 Task: For heading Arial Rounded MT Bold with Underline.  font size for heading26,  'Change the font style of data to'Browallia New.  and font size to 18,  Change the alignment of both headline & data to Align middle & Align Text left.  In the sheet  auditingSalesByEmployee
Action: Mouse moved to (33, 98)
Screenshot: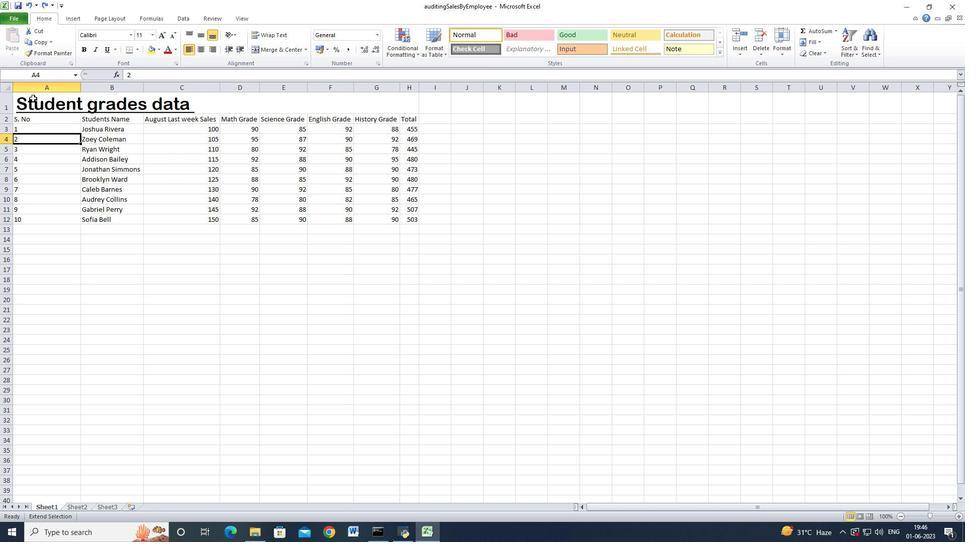 
Action: Mouse pressed left at (33, 98)
Screenshot: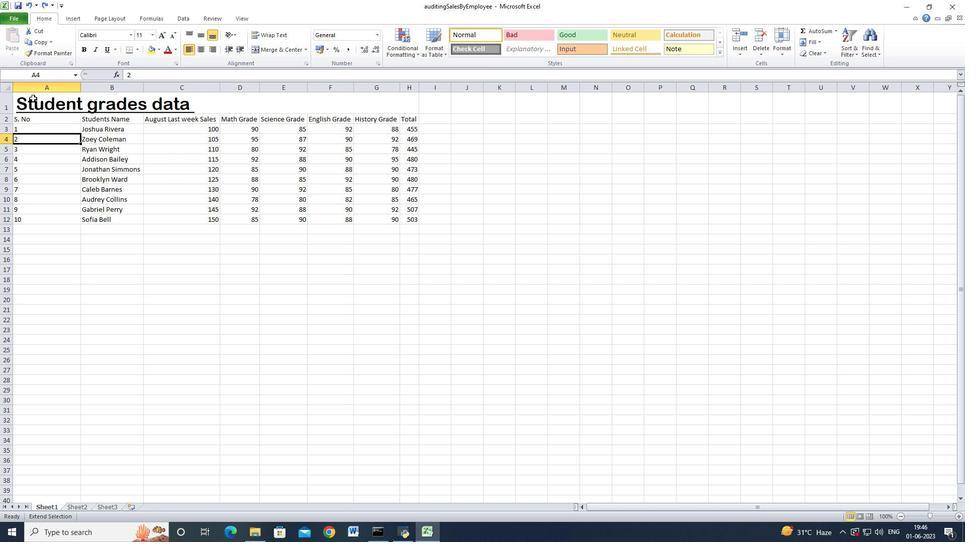 
Action: Mouse moved to (37, 104)
Screenshot: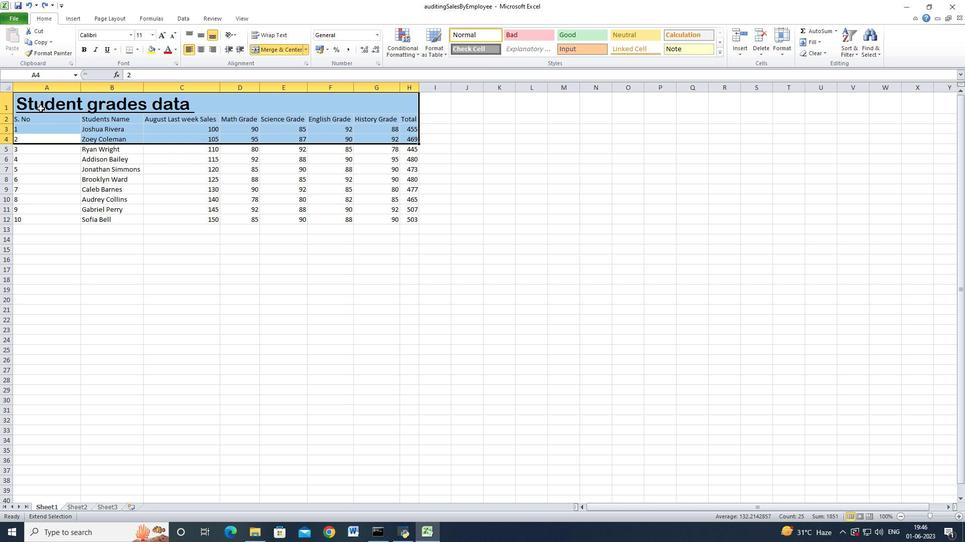 
Action: Mouse pressed left at (37, 104)
Screenshot: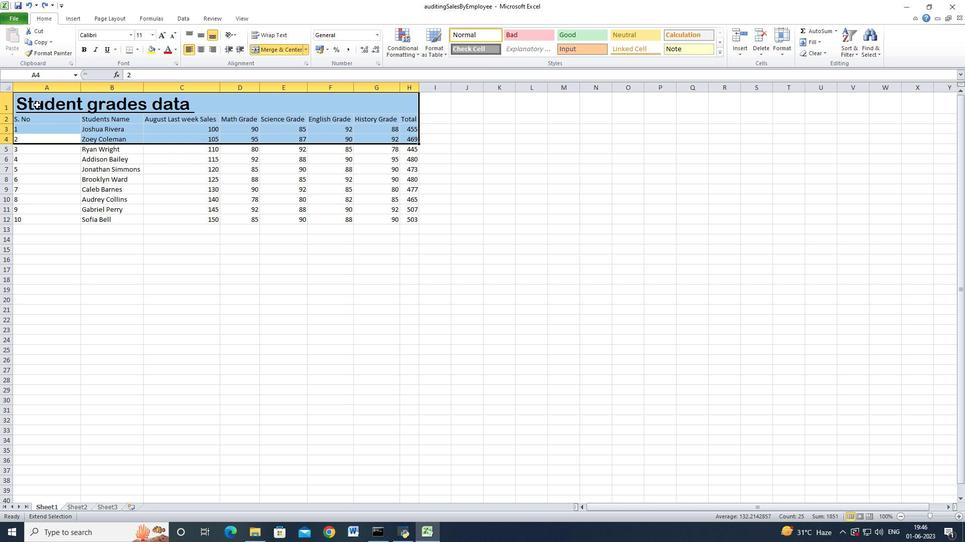 
Action: Mouse moved to (67, 149)
Screenshot: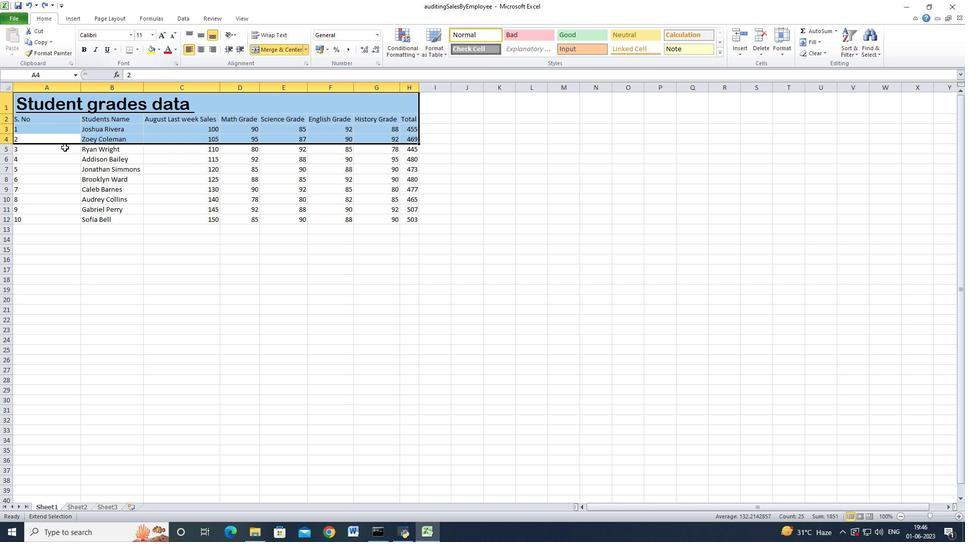 
Action: Mouse pressed left at (67, 149)
Screenshot: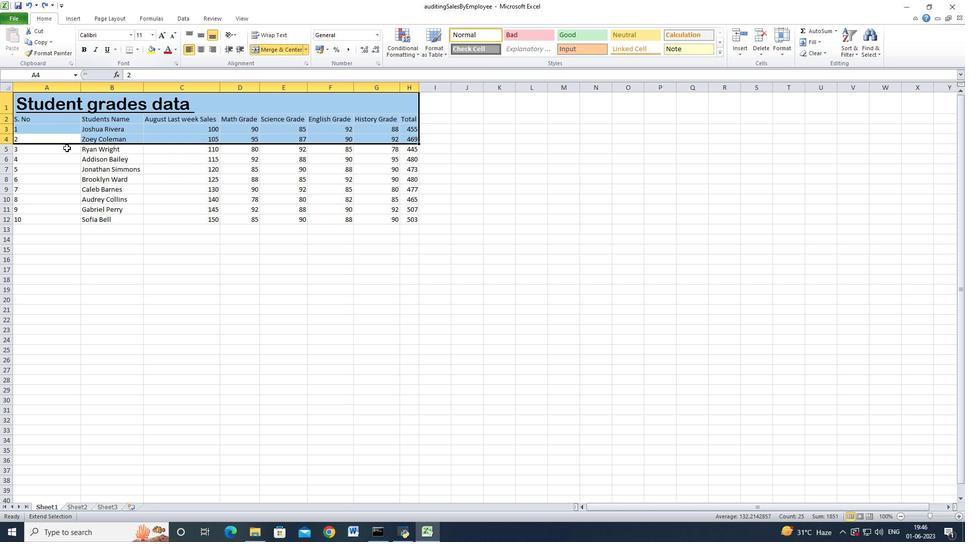 
Action: Mouse moved to (71, 127)
Screenshot: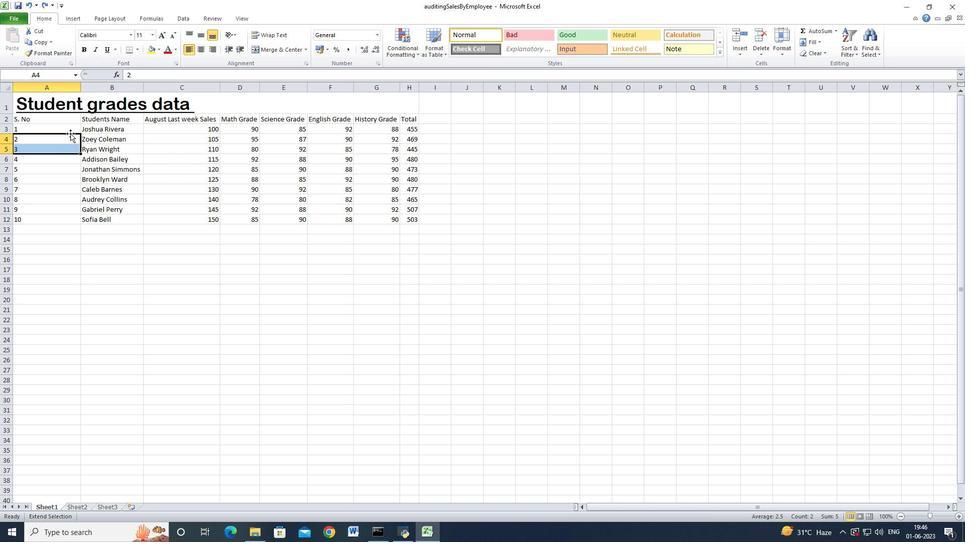 
Action: Key pressed <Key.esc>
Screenshot: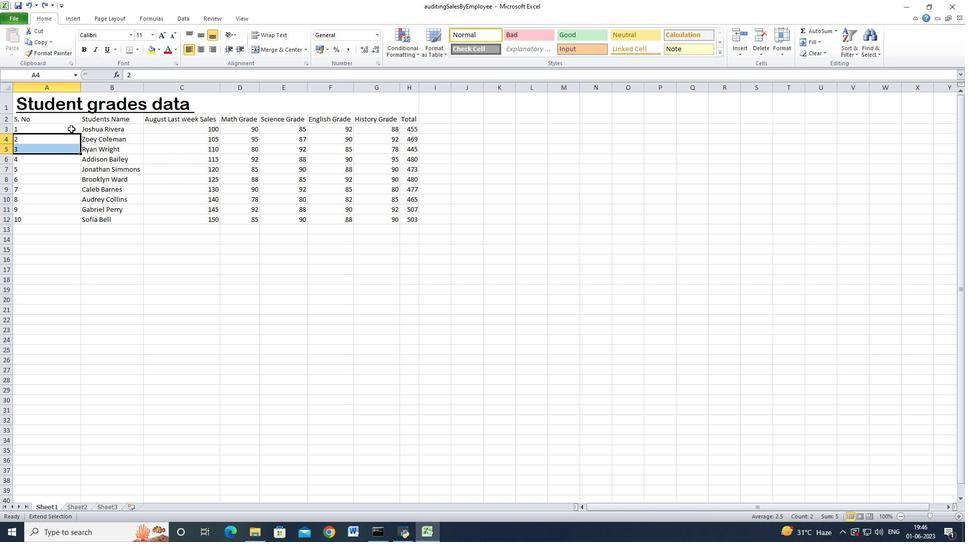 
Action: Mouse moved to (68, 100)
Screenshot: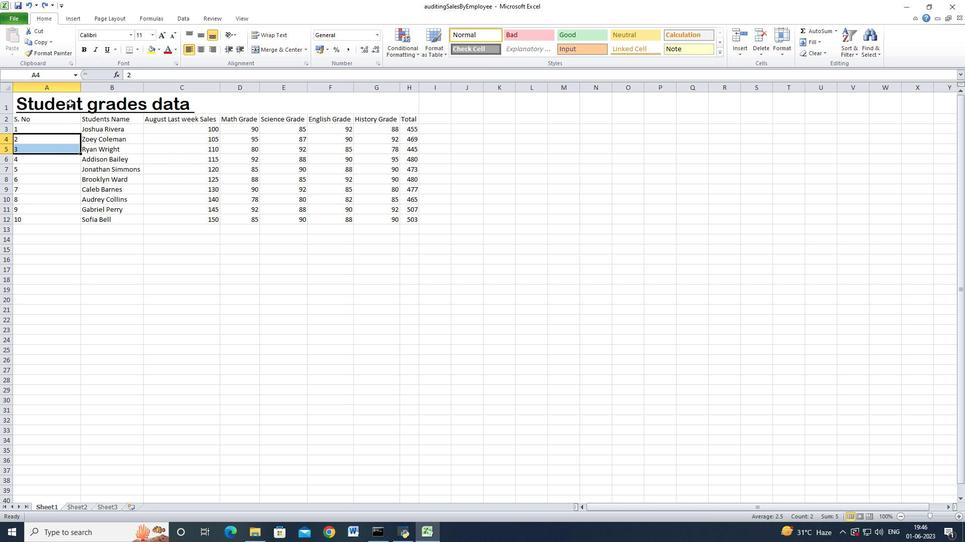 
Action: Mouse pressed left at (68, 100)
Screenshot: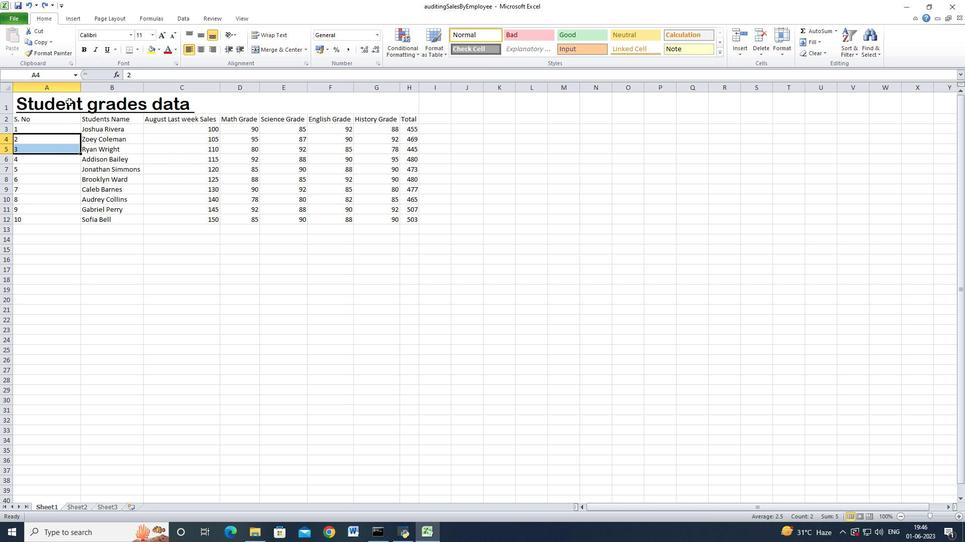 
Action: Mouse moved to (130, 34)
Screenshot: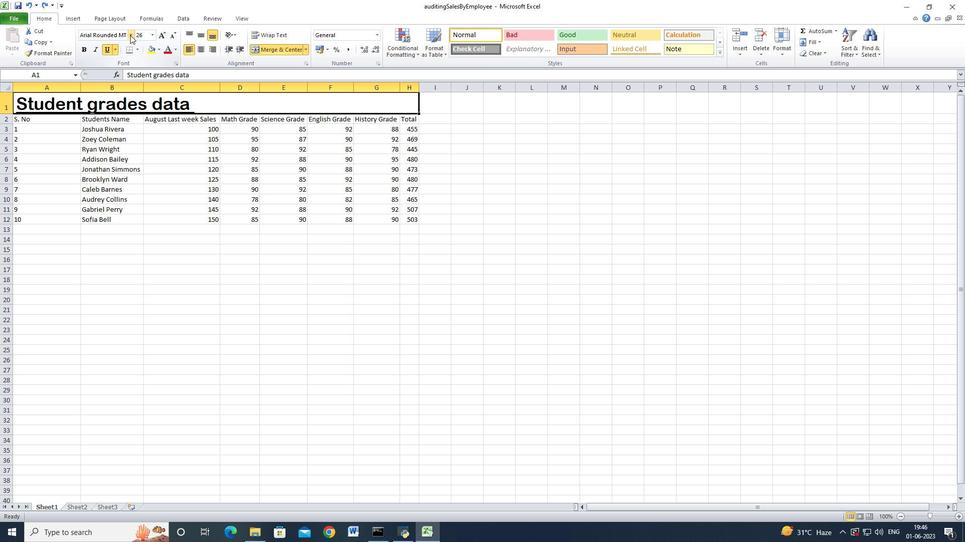 
Action: Mouse pressed left at (130, 34)
Screenshot: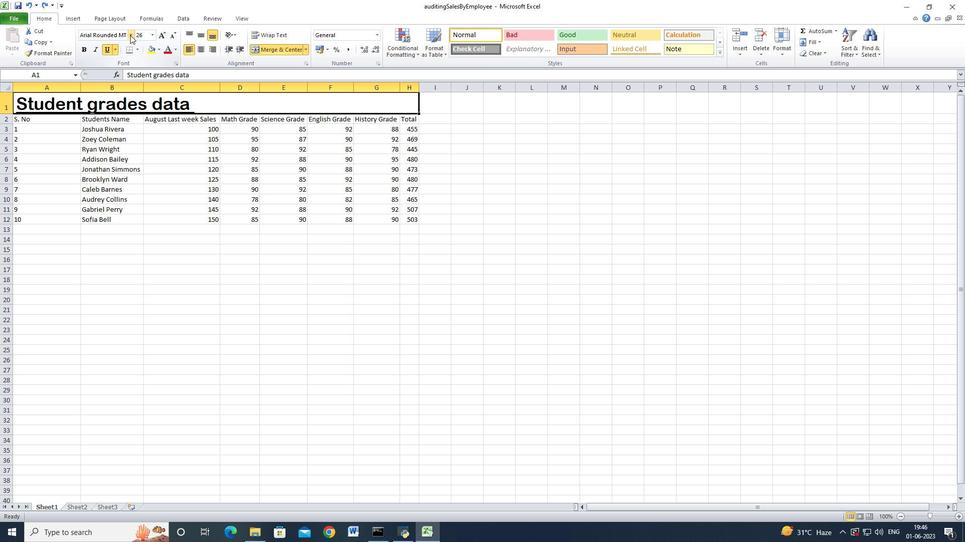 
Action: Mouse moved to (140, 153)
Screenshot: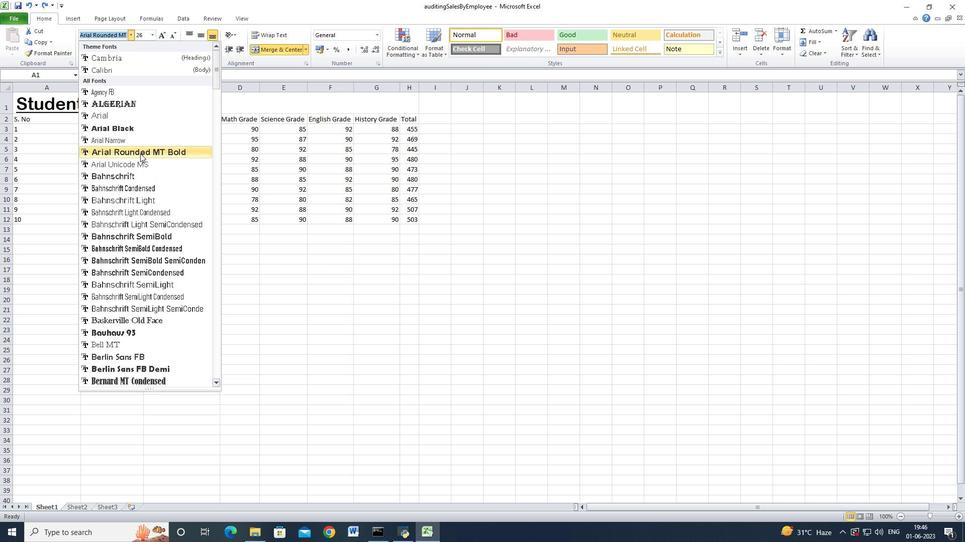 
Action: Mouse pressed left at (140, 153)
Screenshot: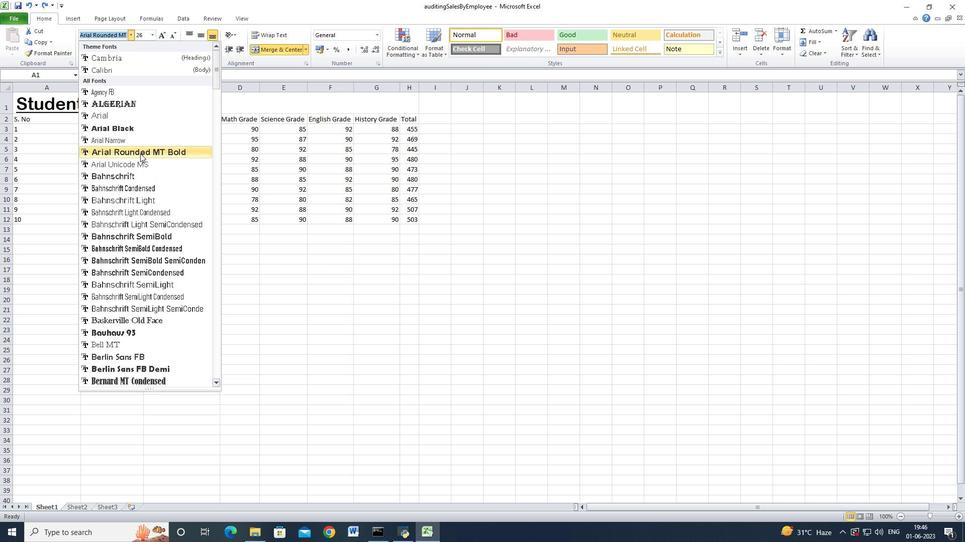 
Action: Mouse moved to (152, 32)
Screenshot: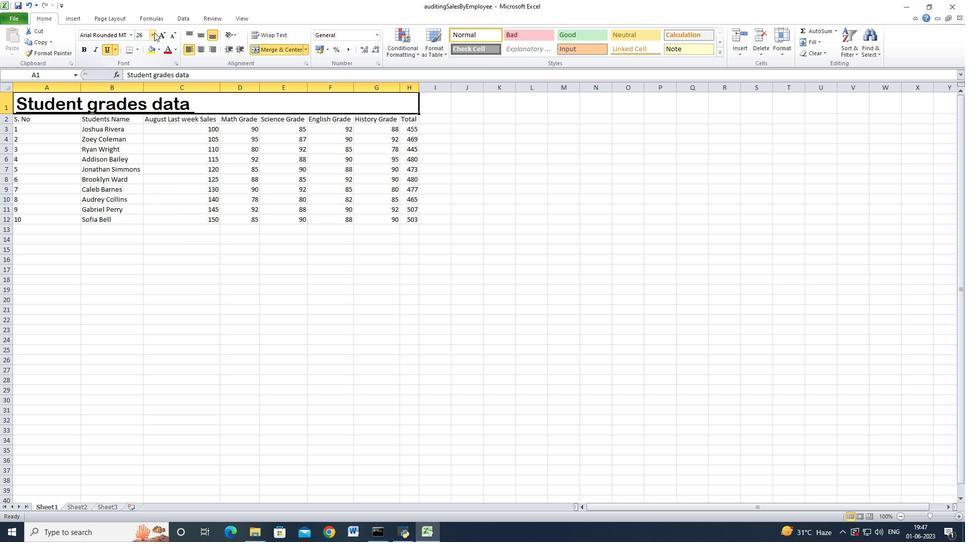 
Action: Mouse pressed left at (152, 32)
Screenshot: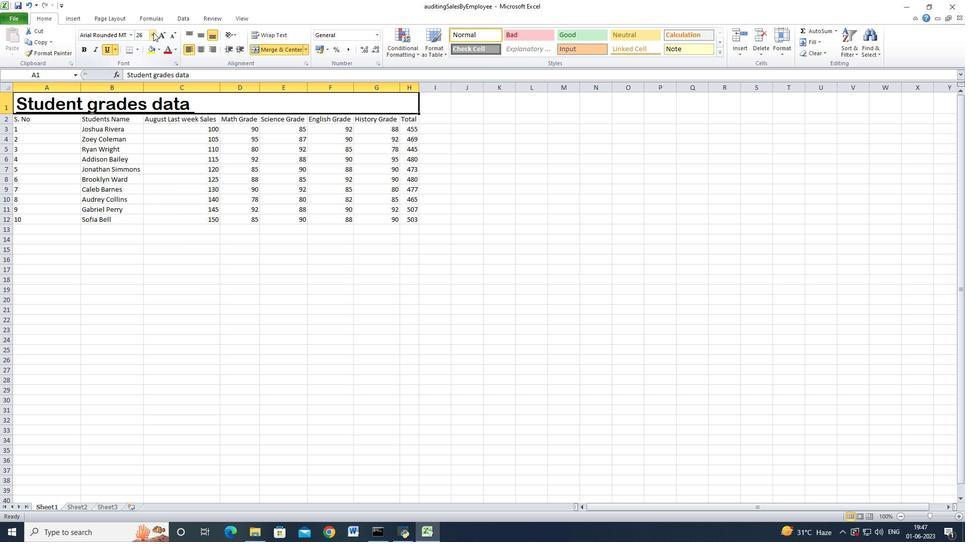 
Action: Mouse moved to (138, 139)
Screenshot: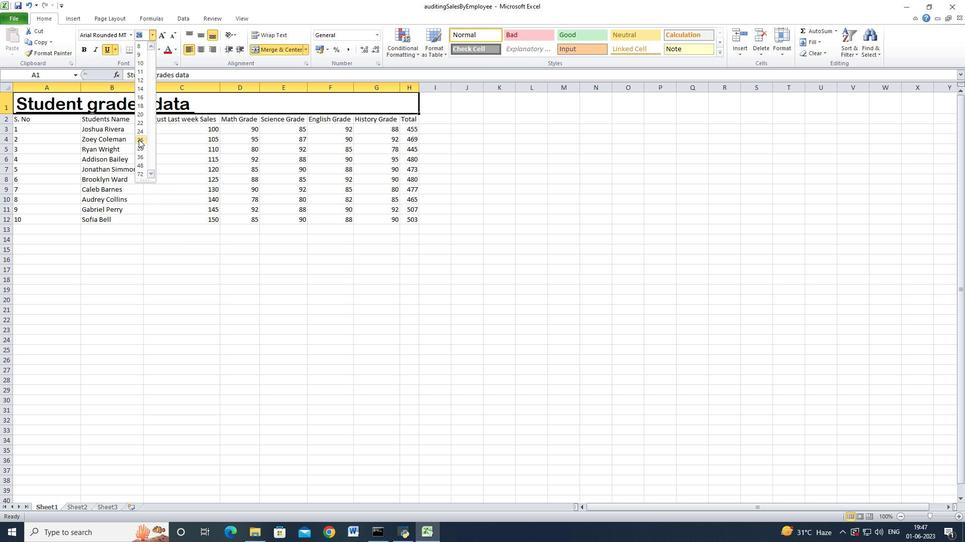 
Action: Mouse pressed left at (138, 139)
Screenshot: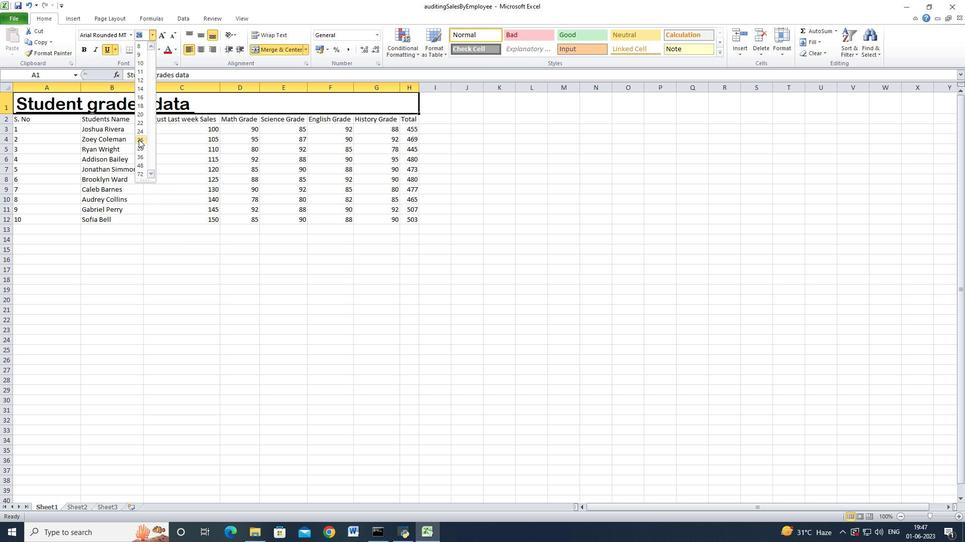 
Action: Mouse moved to (105, 50)
Screenshot: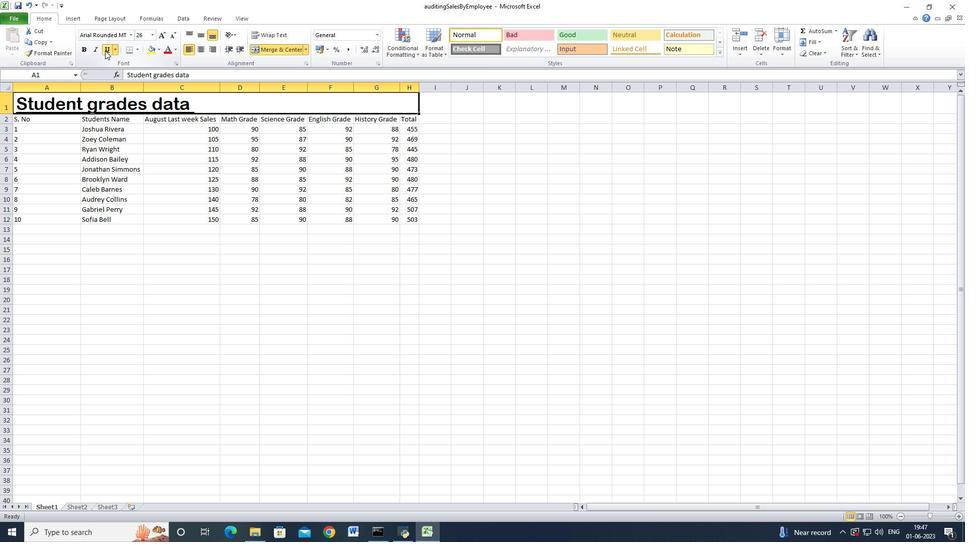 
Action: Mouse pressed left at (105, 50)
Screenshot: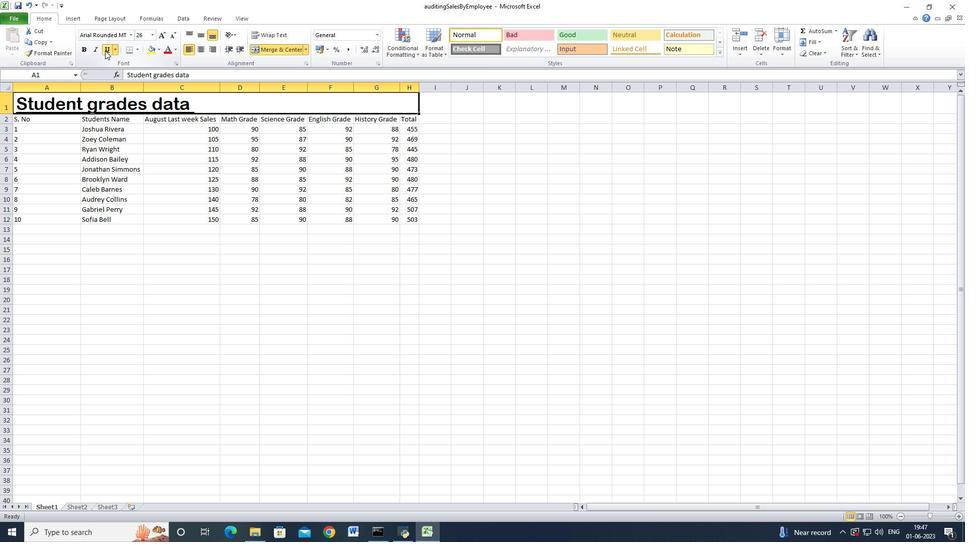
Action: Mouse moved to (106, 50)
Screenshot: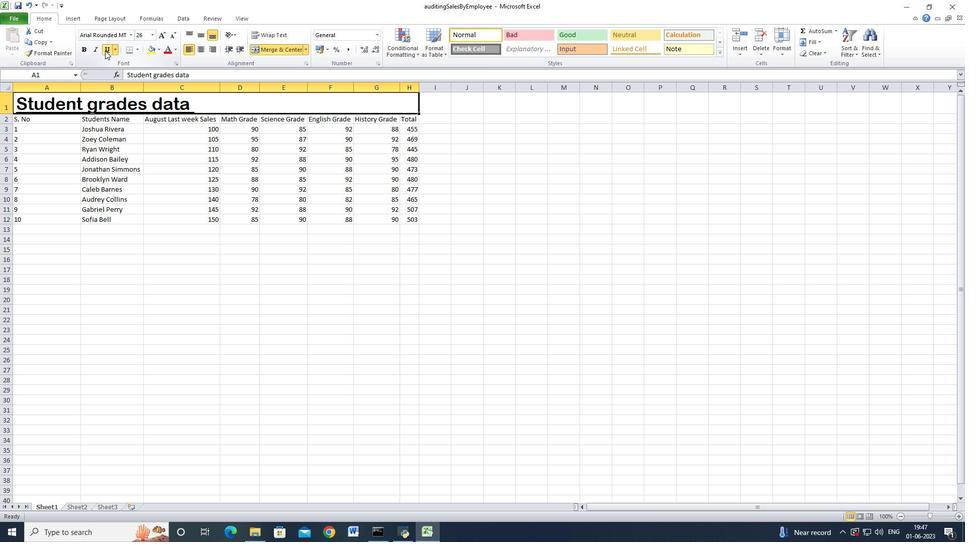 
Action: Mouse pressed left at (106, 50)
Screenshot: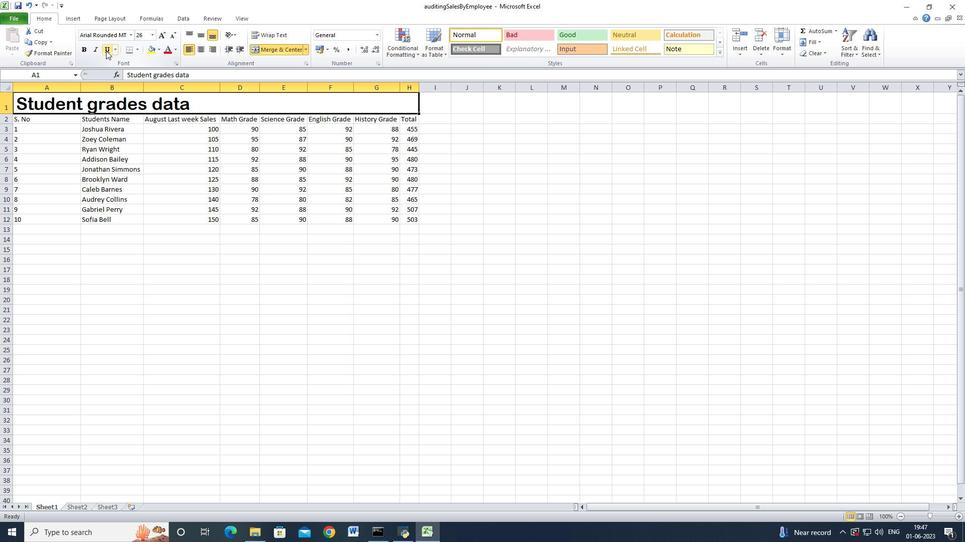 
Action: Mouse moved to (45, 118)
Screenshot: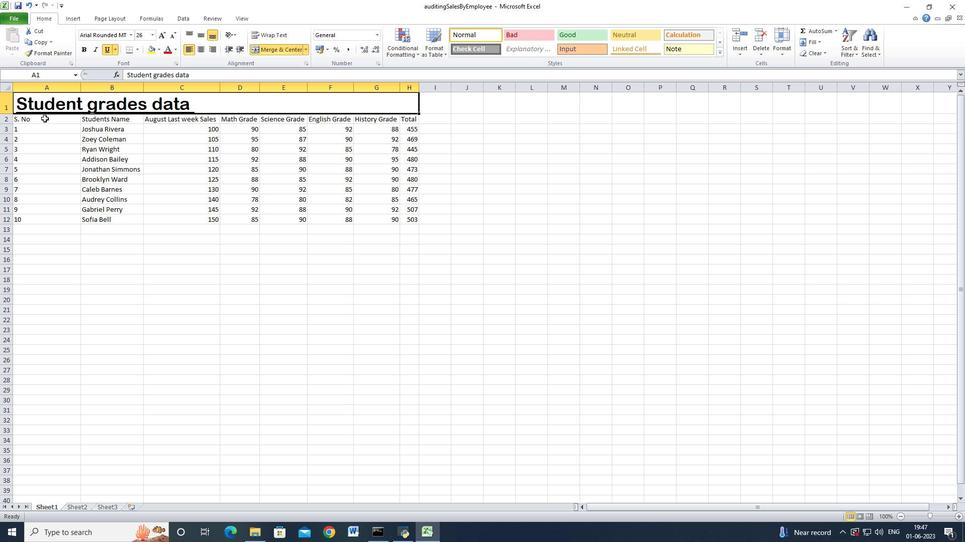 
Action: Mouse pressed left at (45, 118)
Screenshot: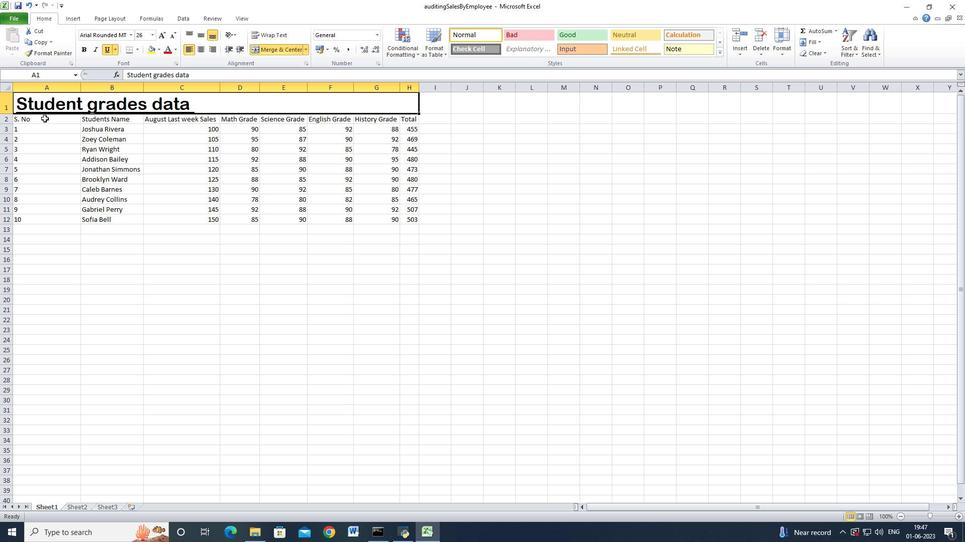 
Action: Mouse moved to (130, 34)
Screenshot: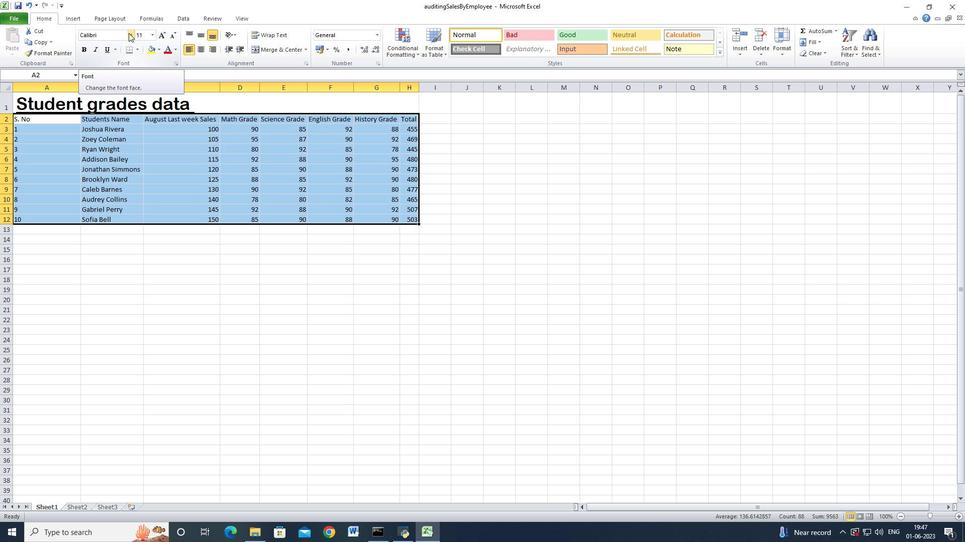 
Action: Mouse pressed left at (130, 34)
Screenshot: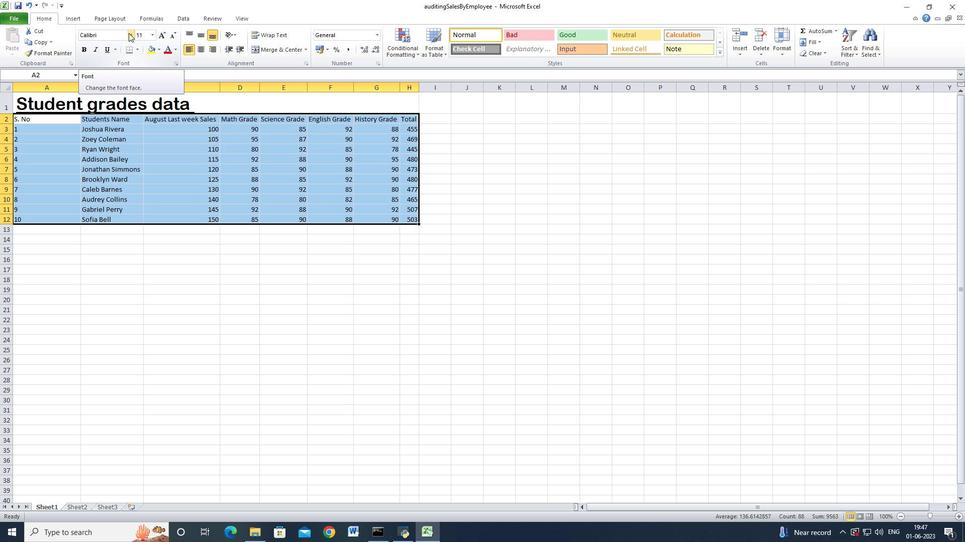 
Action: Mouse moved to (121, 45)
Screenshot: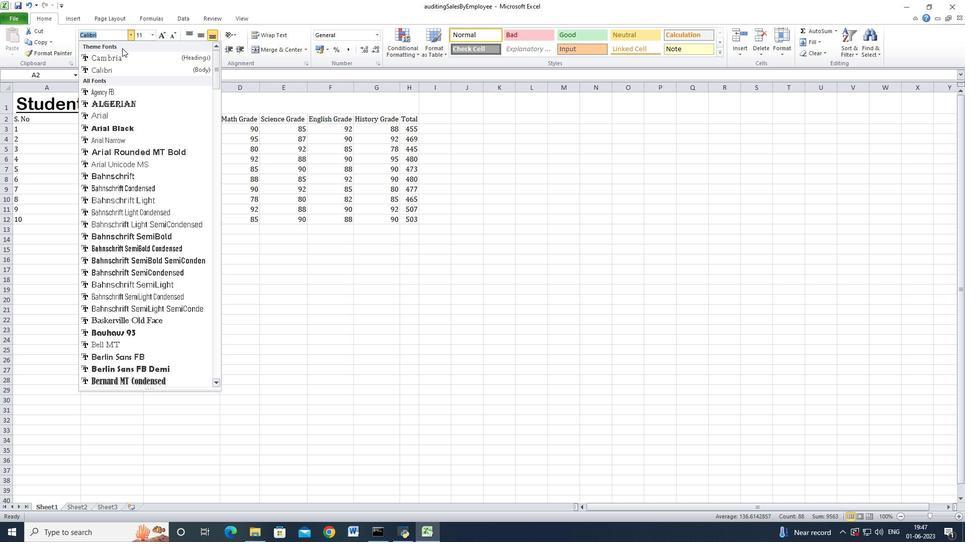 
Action: Key pressed browallia<Key.space>new<Key.enter>
Screenshot: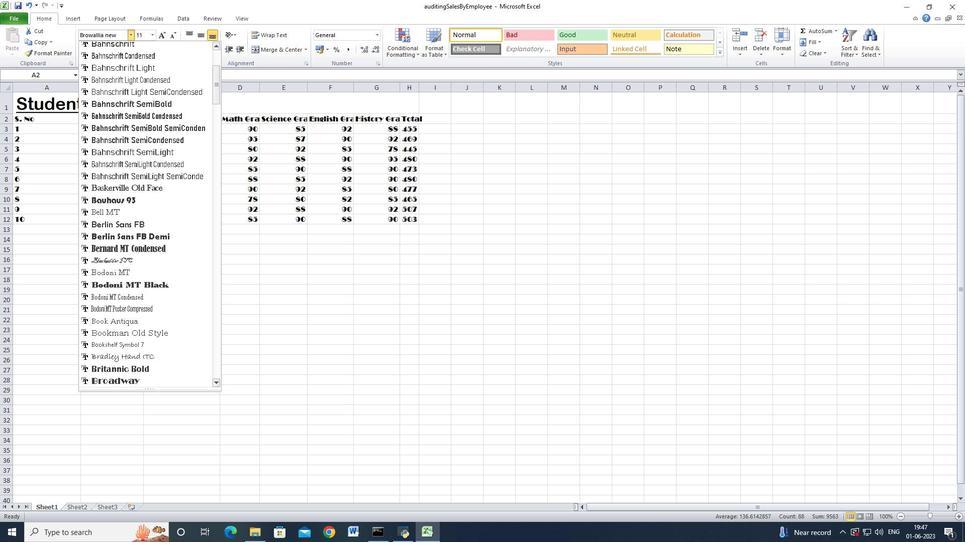 
Action: Mouse moved to (151, 38)
Screenshot: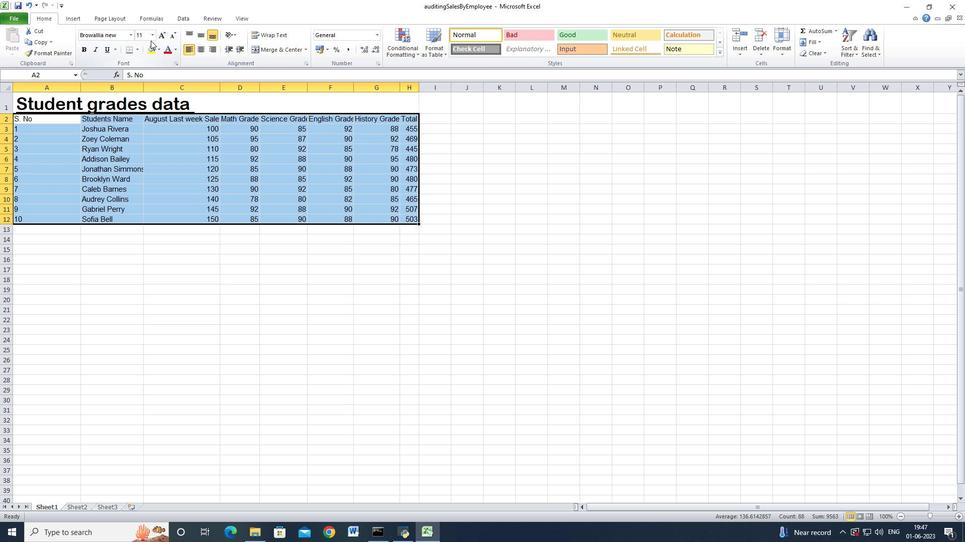 
Action: Mouse pressed left at (151, 38)
Screenshot: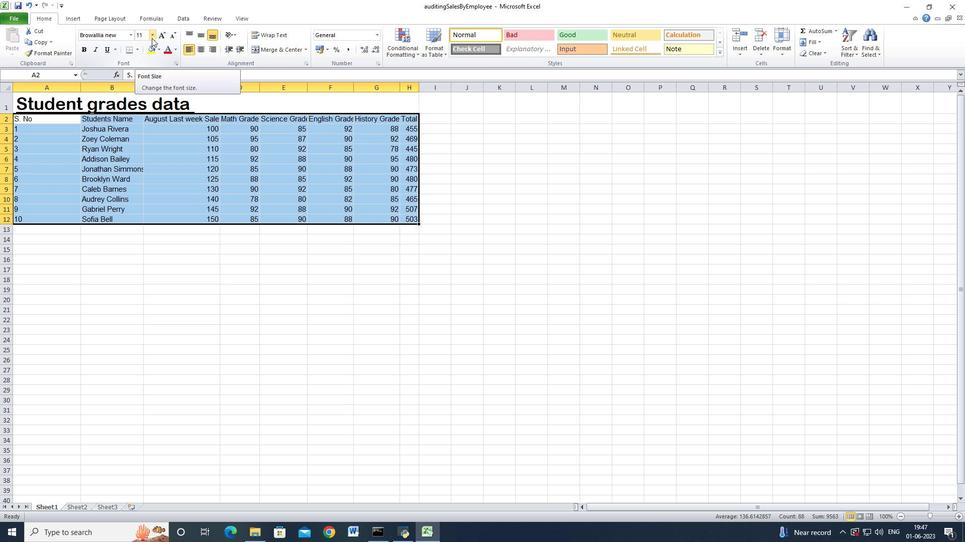 
Action: Mouse moved to (143, 105)
Screenshot: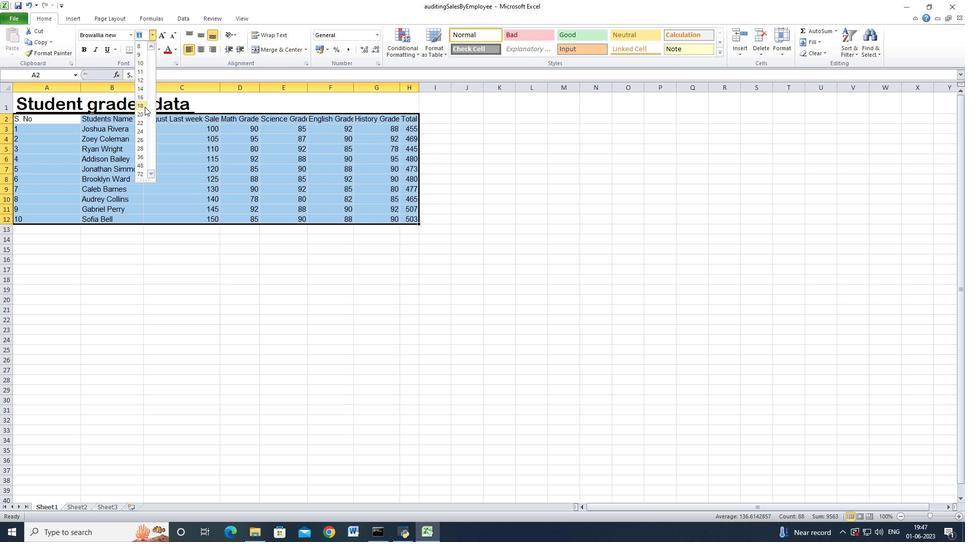 
Action: Mouse pressed left at (143, 105)
Screenshot: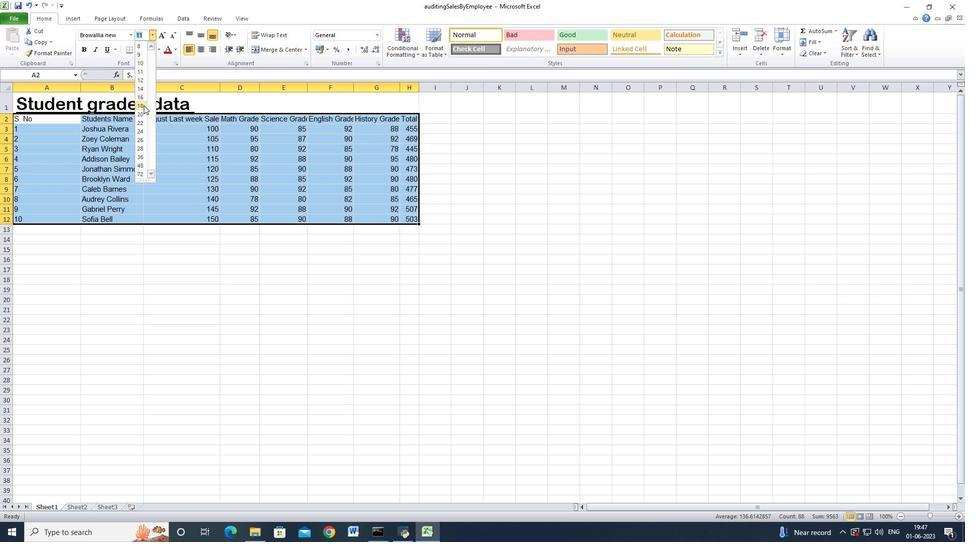 
Action: Mouse moved to (52, 101)
Screenshot: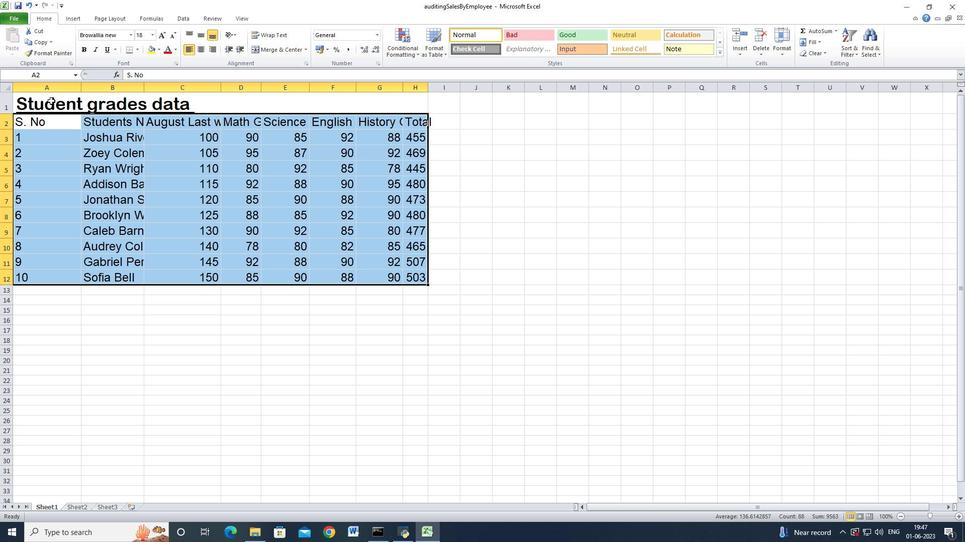 
Action: Mouse pressed left at (52, 101)
Screenshot: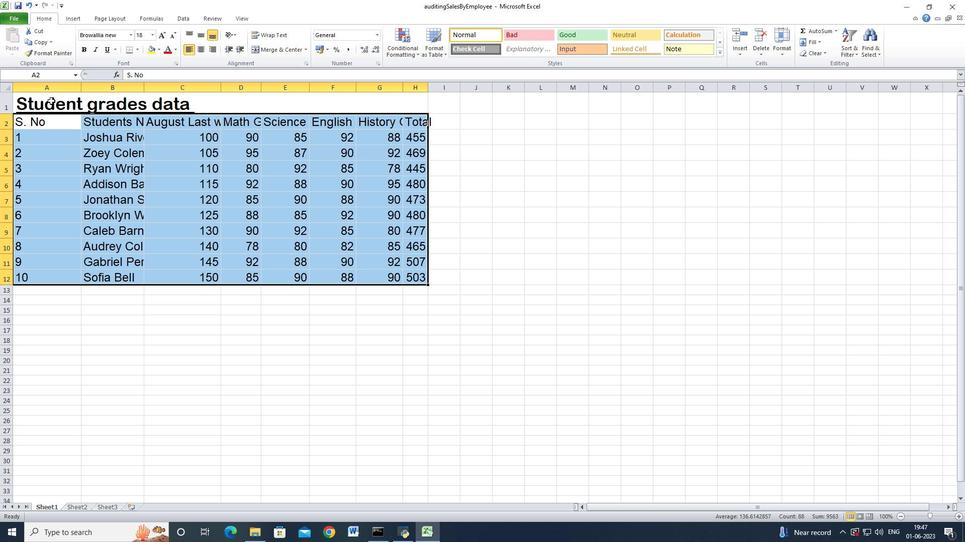 
Action: Mouse moved to (202, 34)
Screenshot: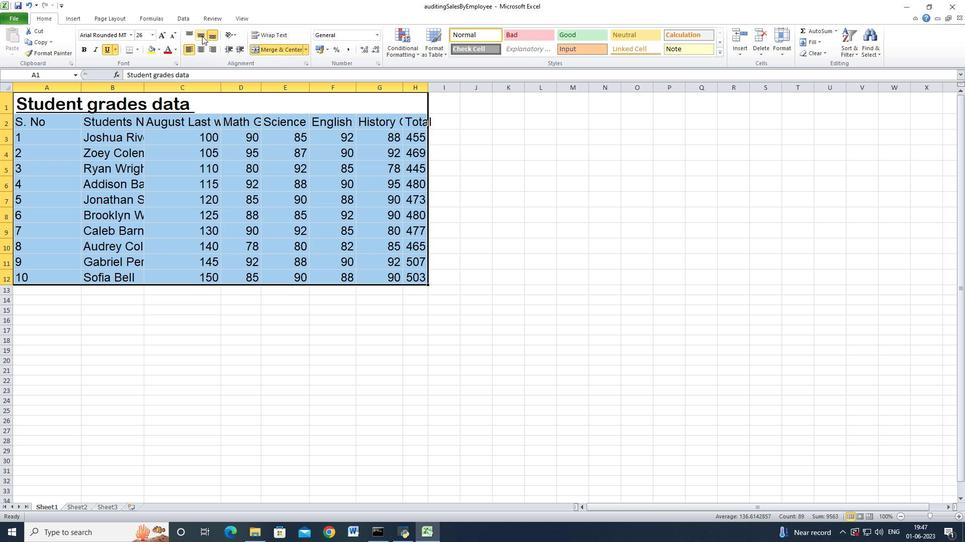 
Action: Mouse pressed left at (202, 34)
Screenshot: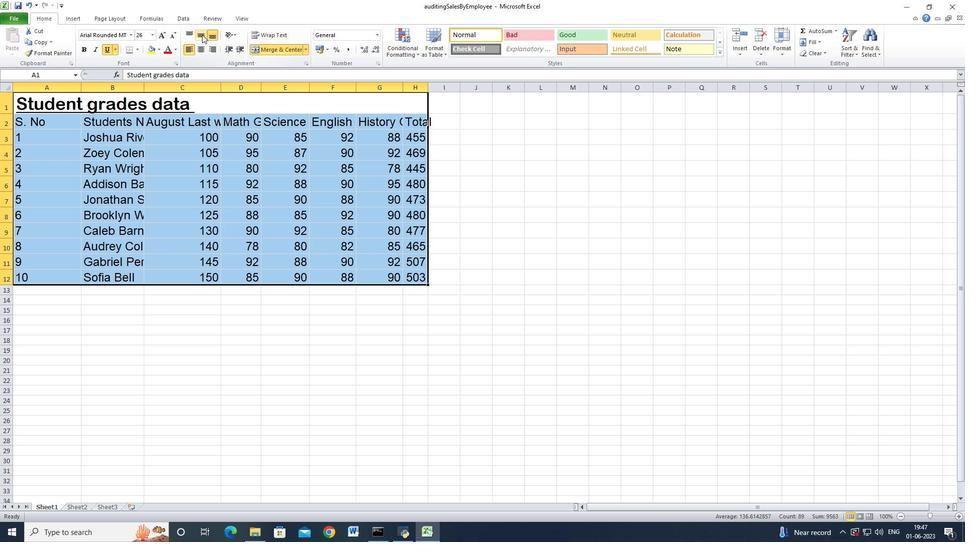 
Action: Mouse moved to (196, 51)
Screenshot: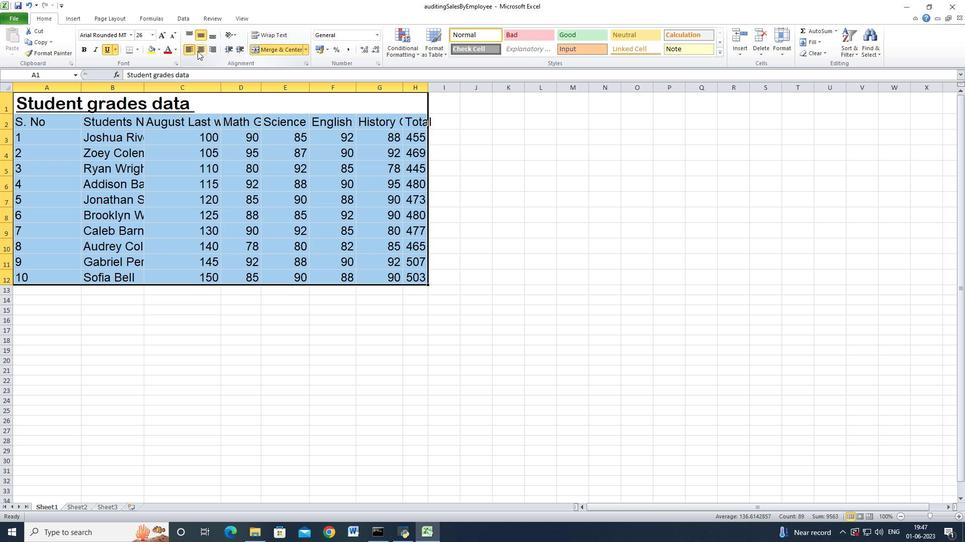 
Action: Mouse pressed left at (196, 51)
Screenshot: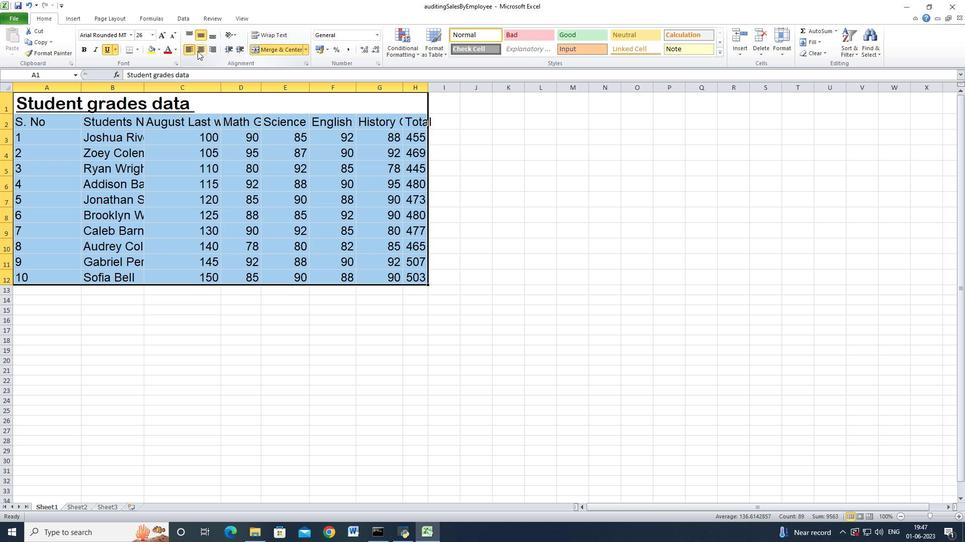
Action: Mouse moved to (190, 48)
Screenshot: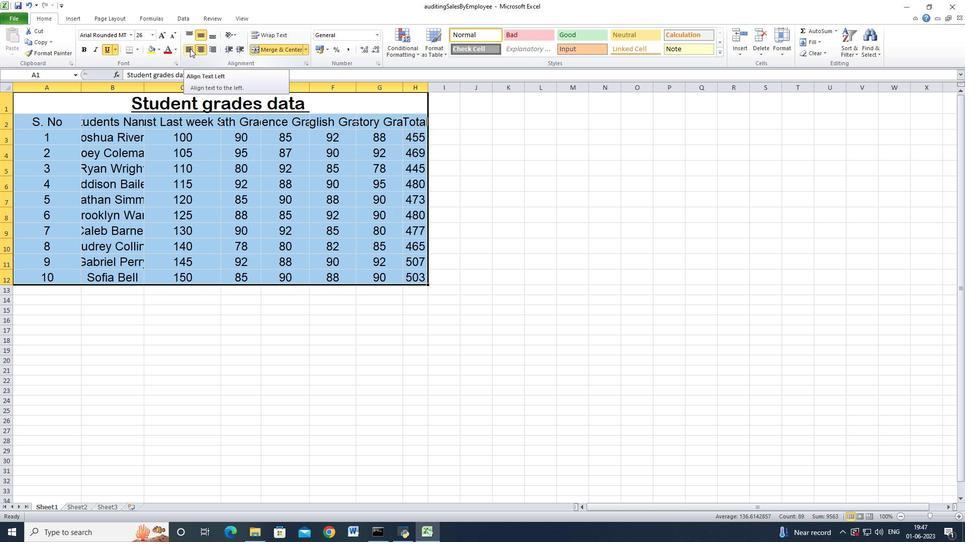 
Action: Mouse pressed left at (190, 48)
Screenshot: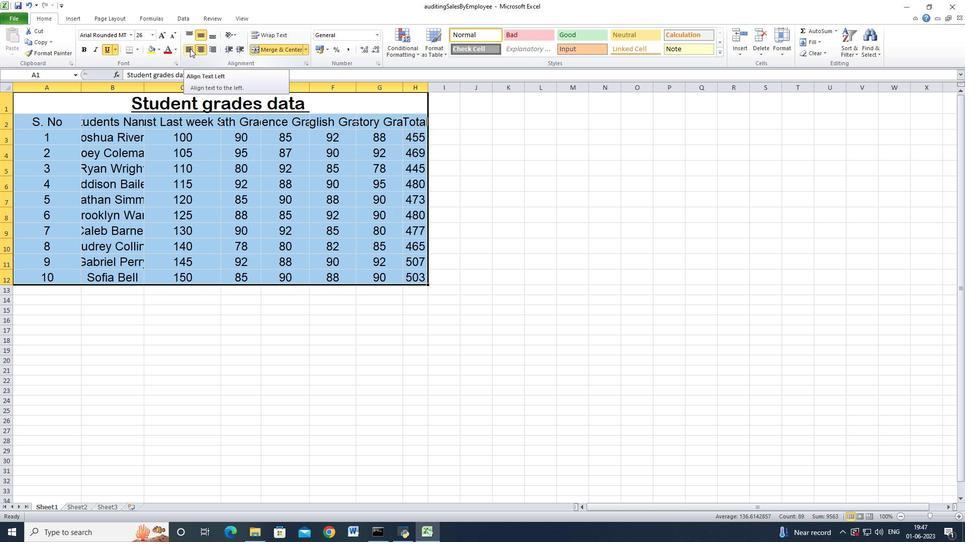 
Action: Mouse moved to (157, 163)
Screenshot: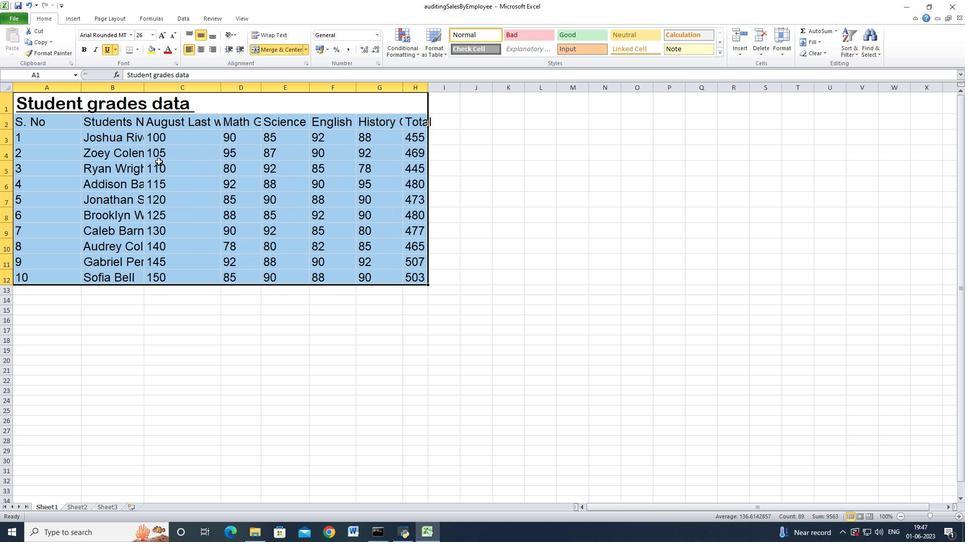 
Action: Mouse pressed left at (157, 163)
Screenshot: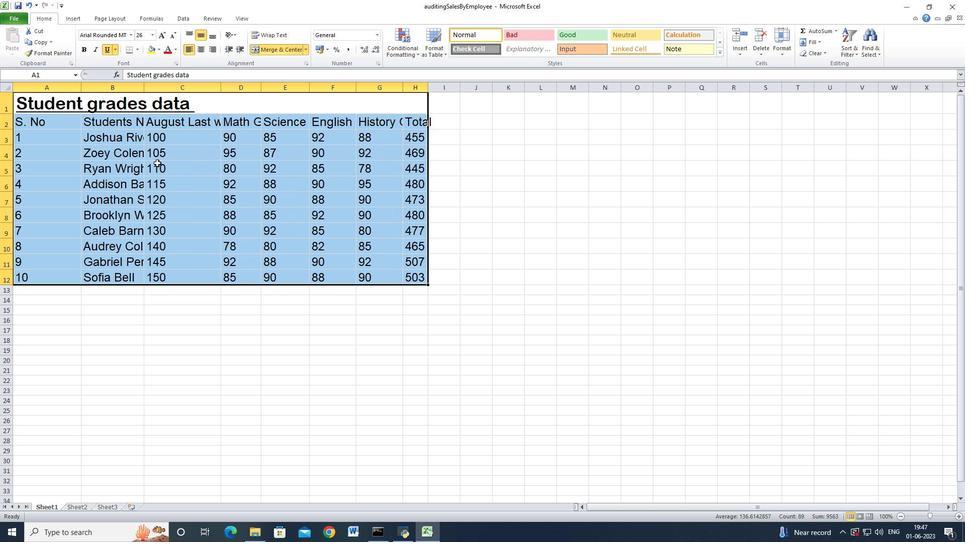 
Action: Mouse moved to (10, 88)
Screenshot: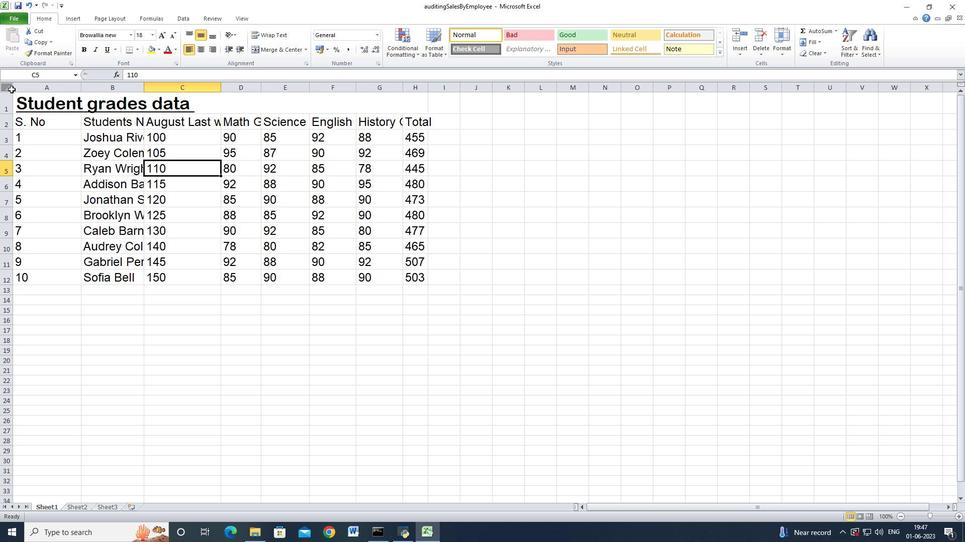 
Action: Mouse pressed left at (10, 88)
Screenshot: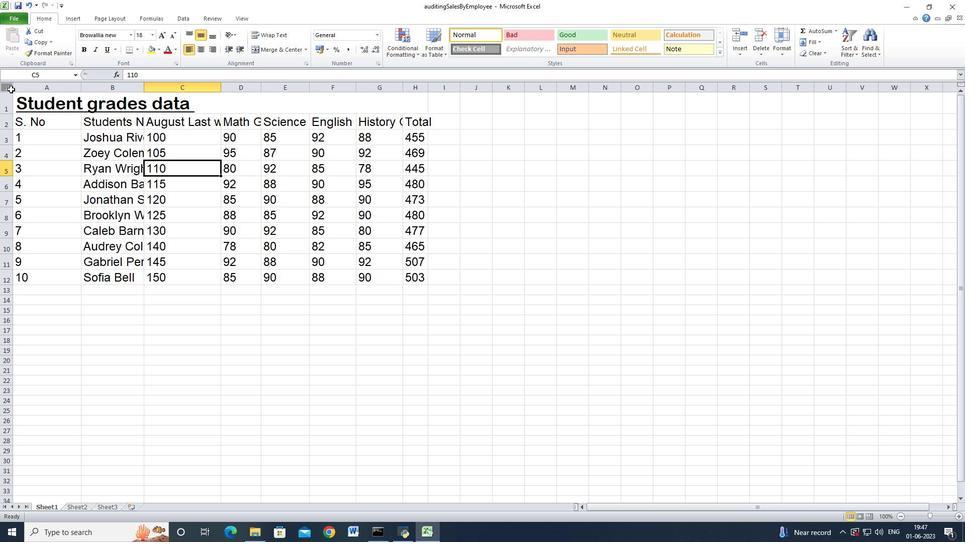 
Action: Mouse moved to (80, 86)
Screenshot: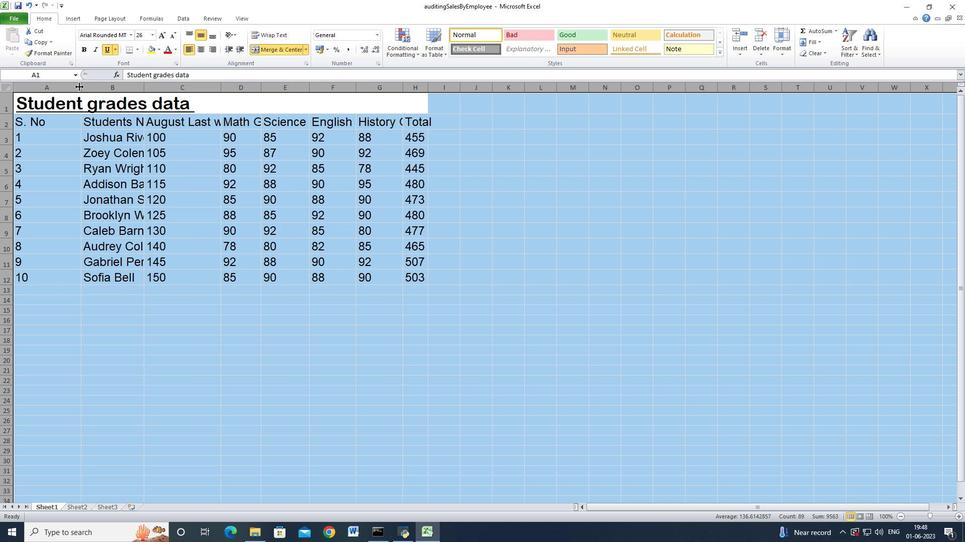 
Action: Mouse pressed left at (80, 86)
Screenshot: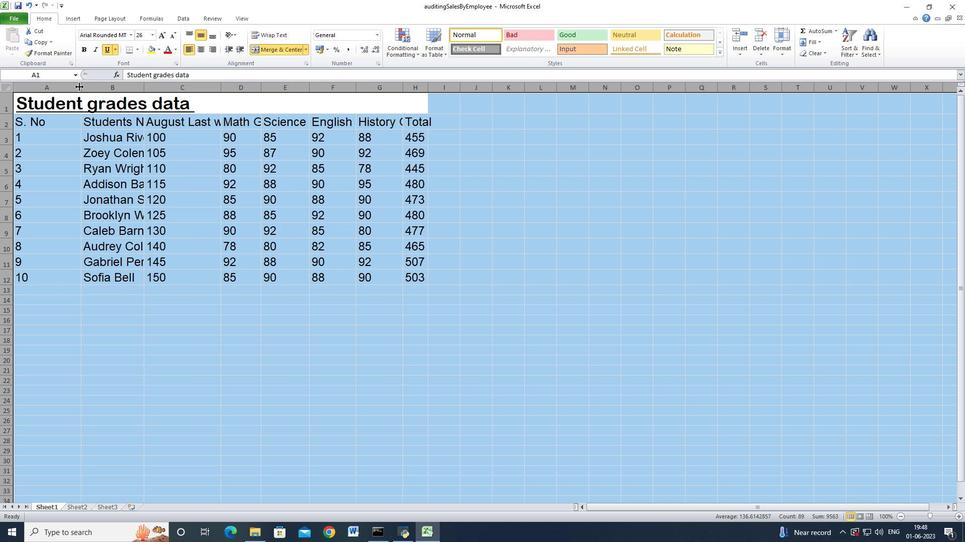 
Action: Mouse moved to (80, 86)
Screenshot: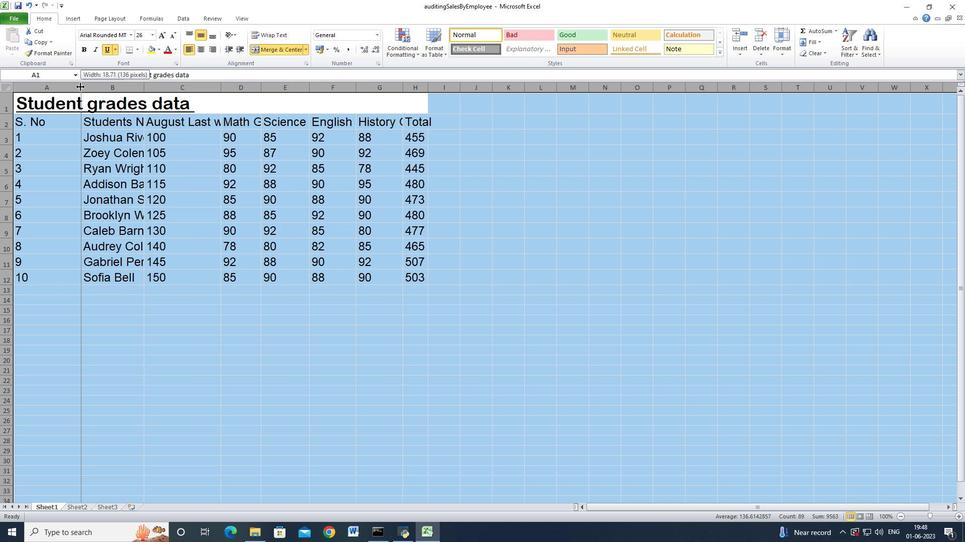 
Action: Mouse pressed left at (80, 86)
Screenshot: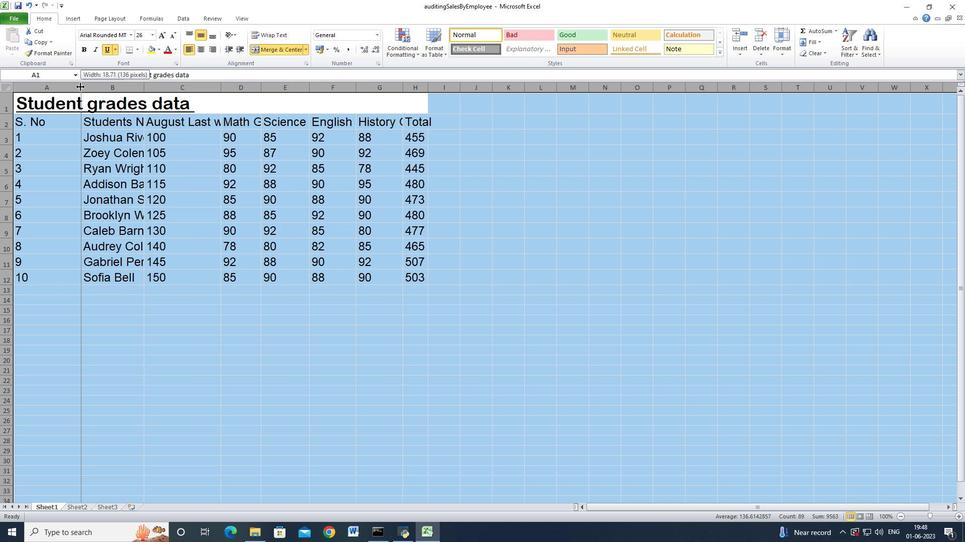 
Action: Mouse moved to (91, 145)
Screenshot: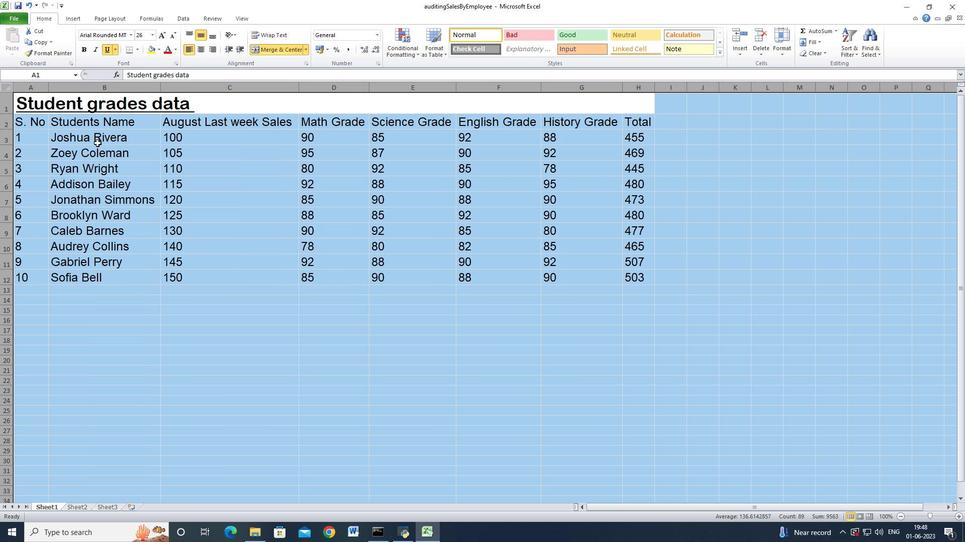 
Action: Mouse pressed left at (91, 145)
Screenshot: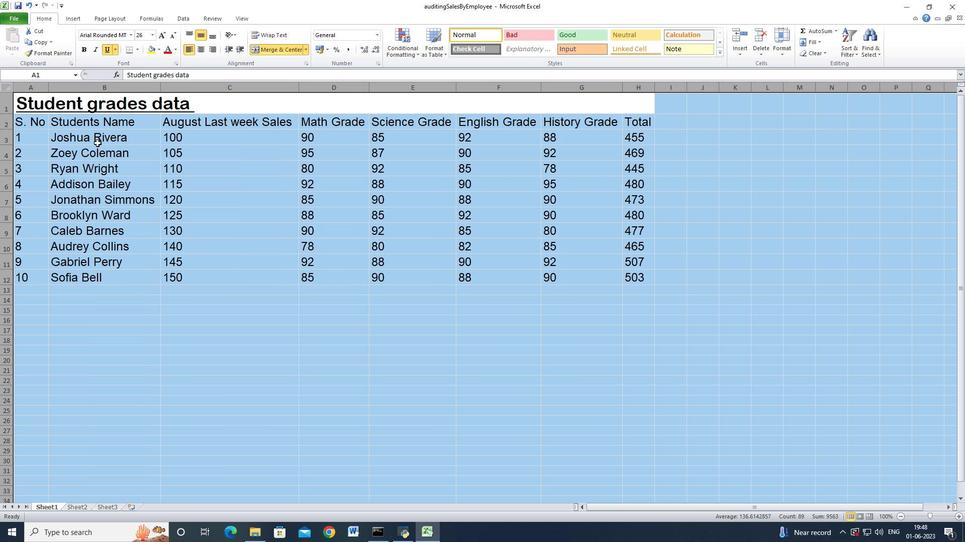 
Action: Mouse moved to (207, 160)
Screenshot: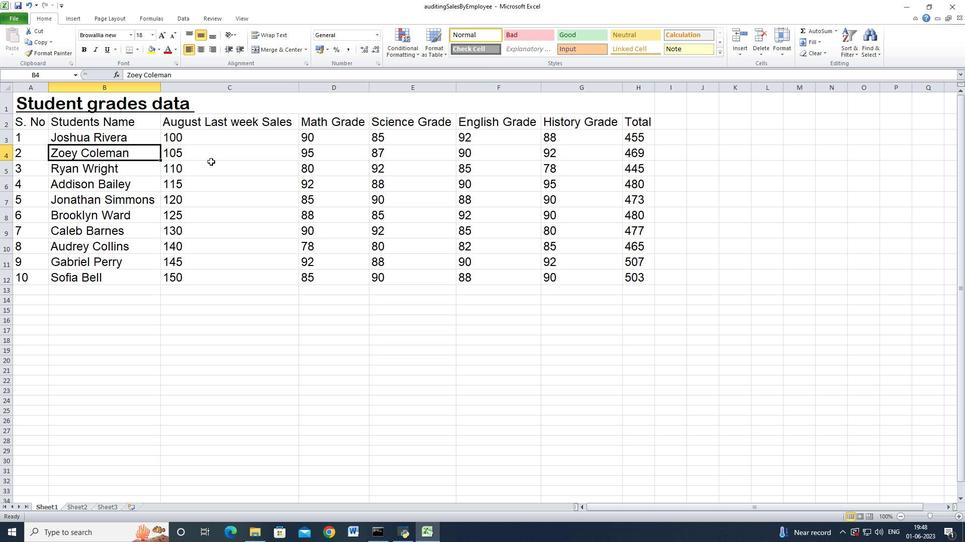 
Action: Mouse pressed left at (207, 160)
Screenshot: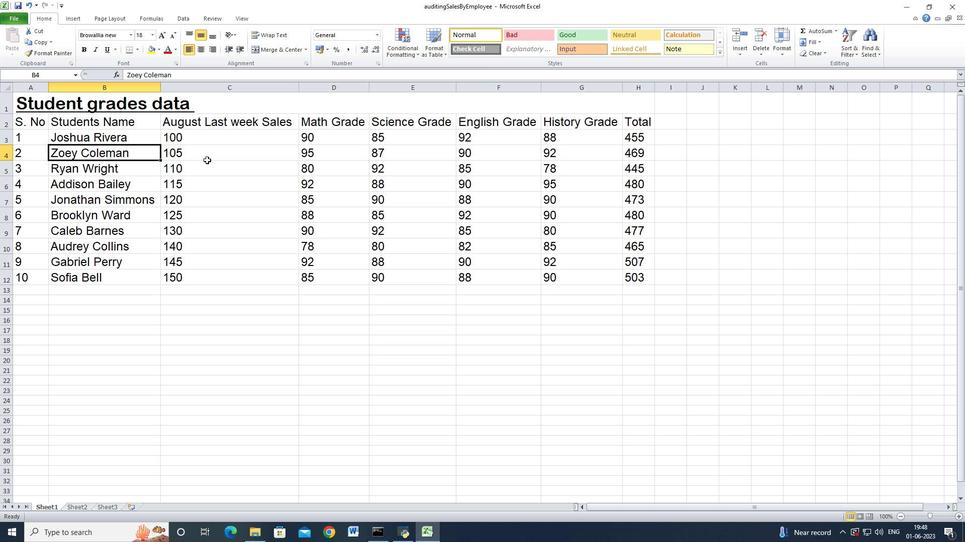 
Action: Mouse moved to (9, 86)
Screenshot: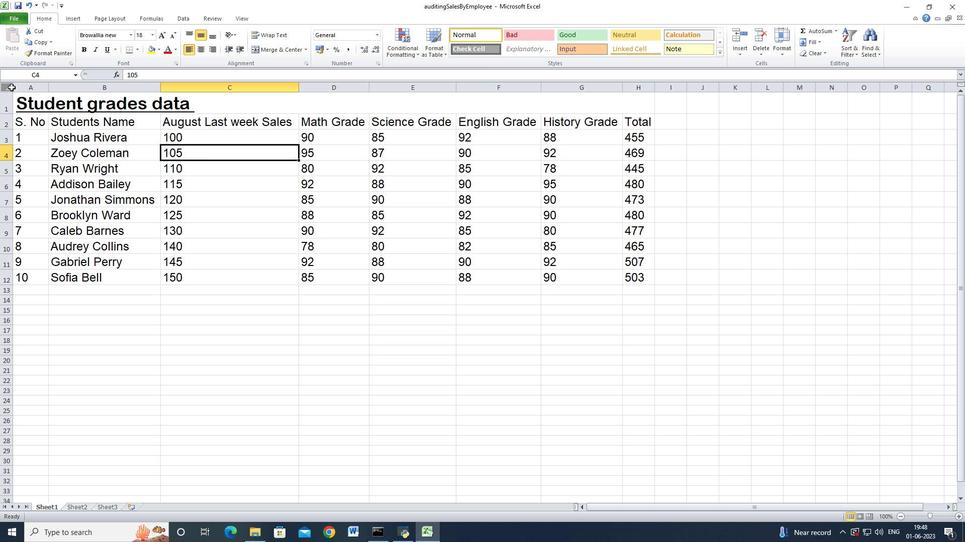 
Action: Mouse pressed left at (9, 86)
Screenshot: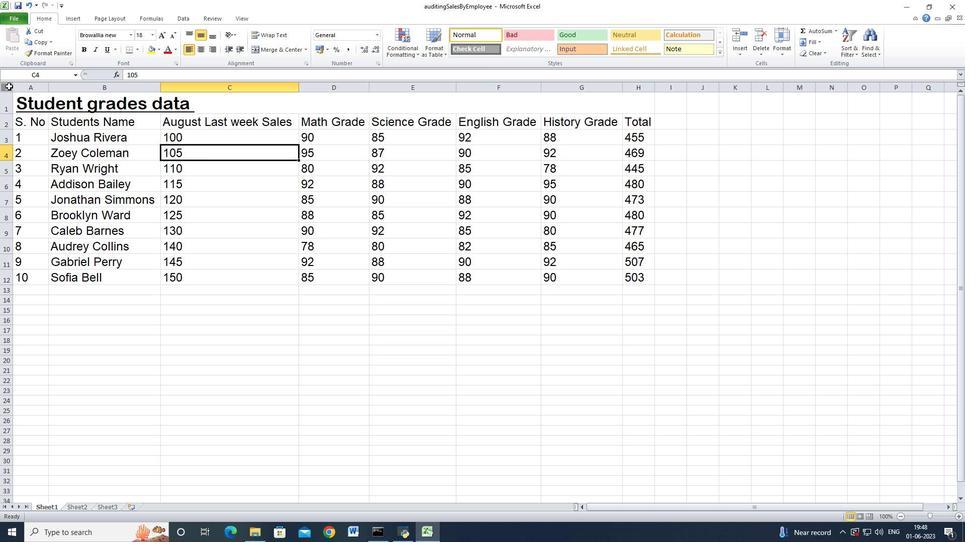 
Action: Mouse moved to (165, 162)
Screenshot: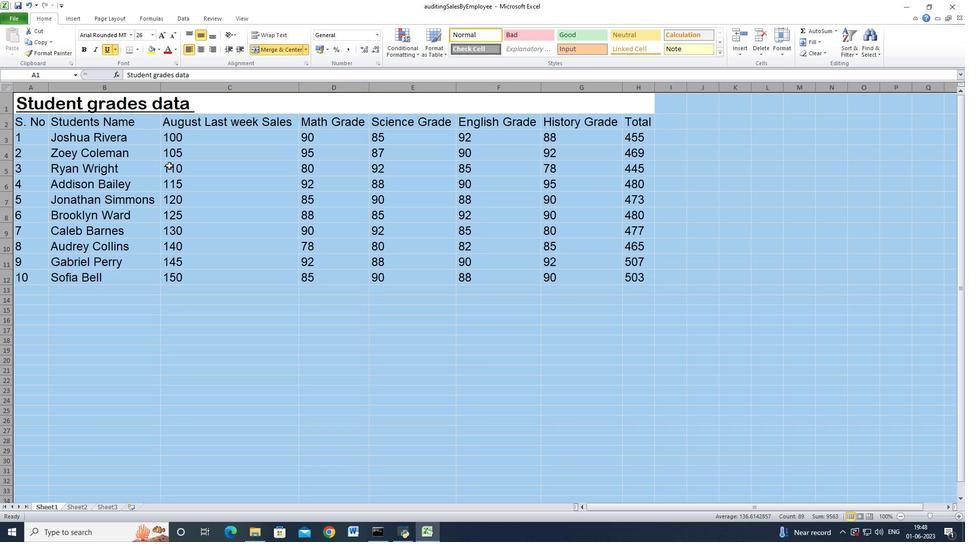 
Action: Mouse pressed left at (165, 162)
Screenshot: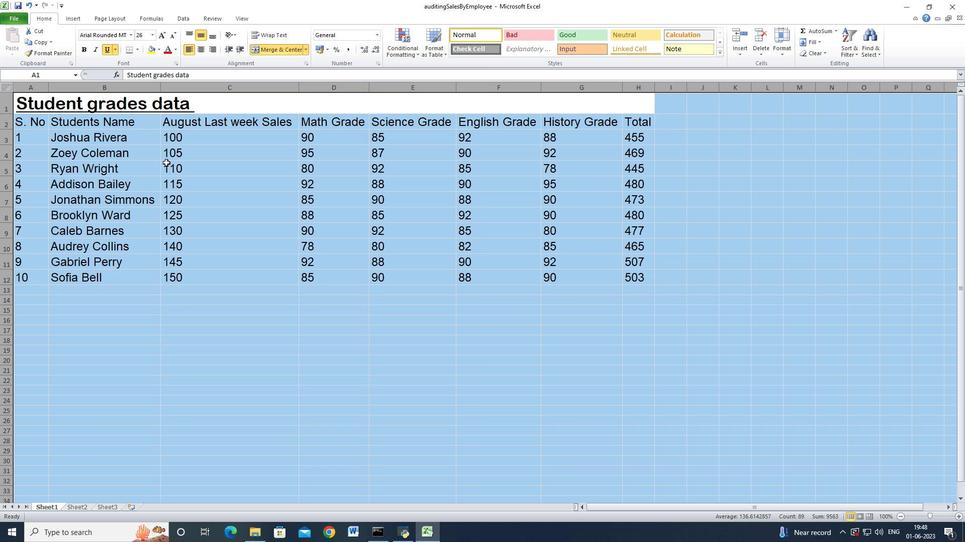 
Action: Mouse moved to (330, 195)
Screenshot: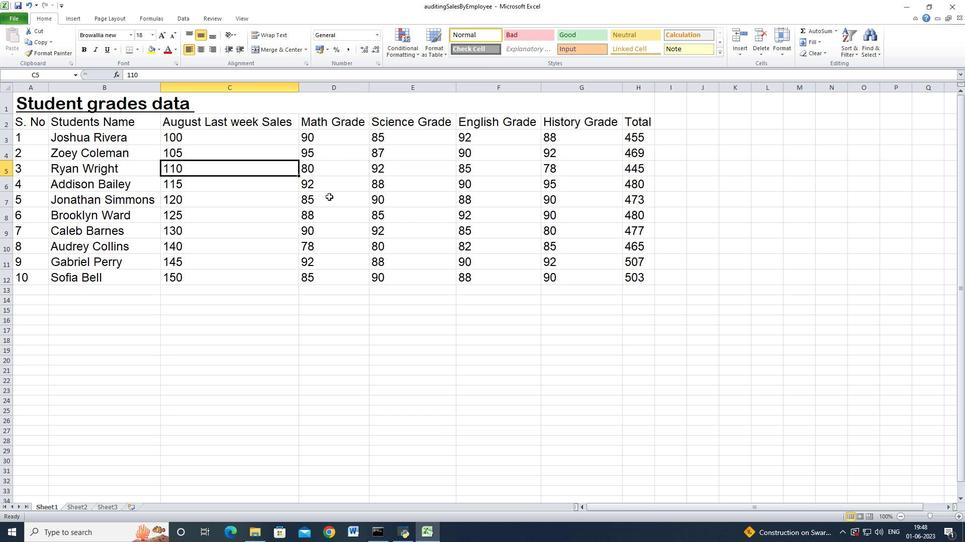 
